 Task: Write a Python program to calculate the volume of a regular tetradecagonal prism.
Action: Mouse moved to (58, 6)
Screenshot: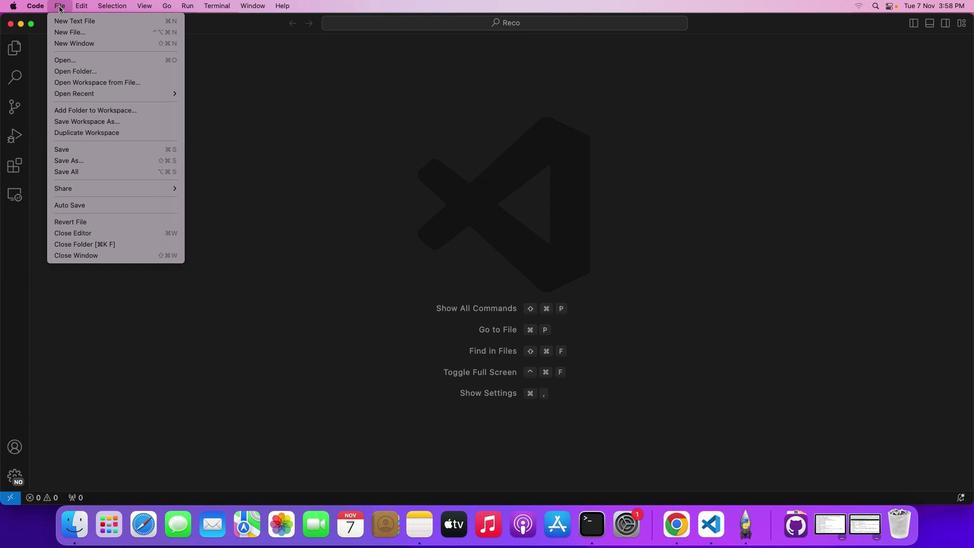 
Action: Mouse pressed left at (58, 6)
Screenshot: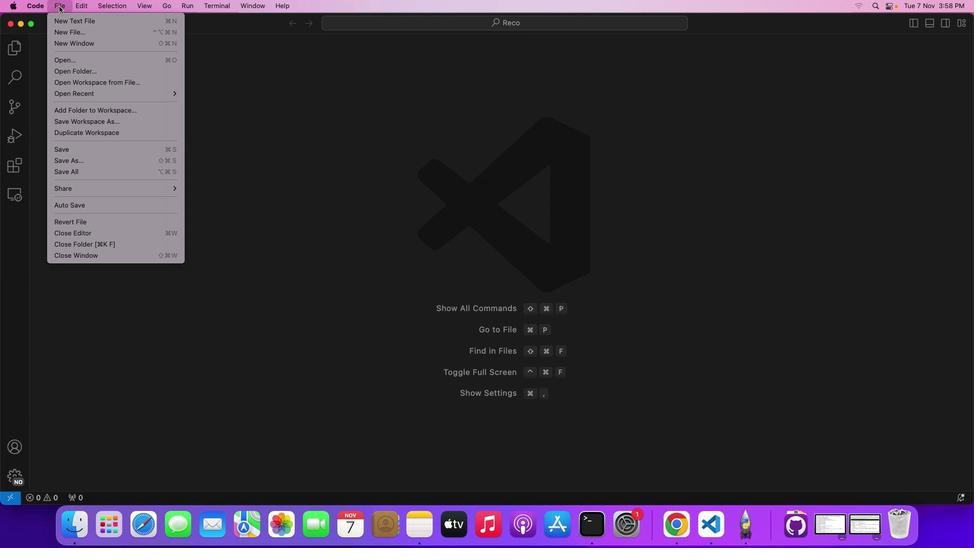 
Action: Mouse moved to (81, 17)
Screenshot: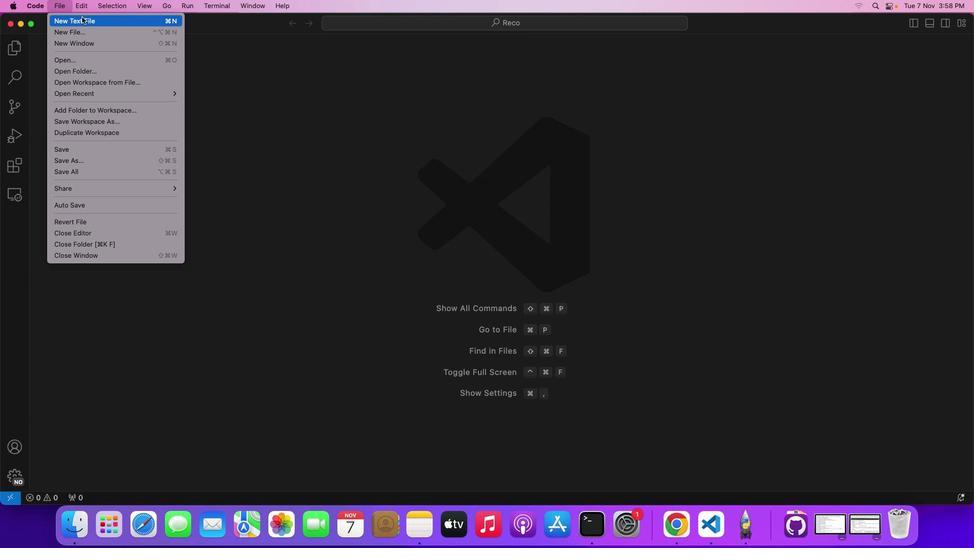 
Action: Mouse pressed left at (81, 17)
Screenshot: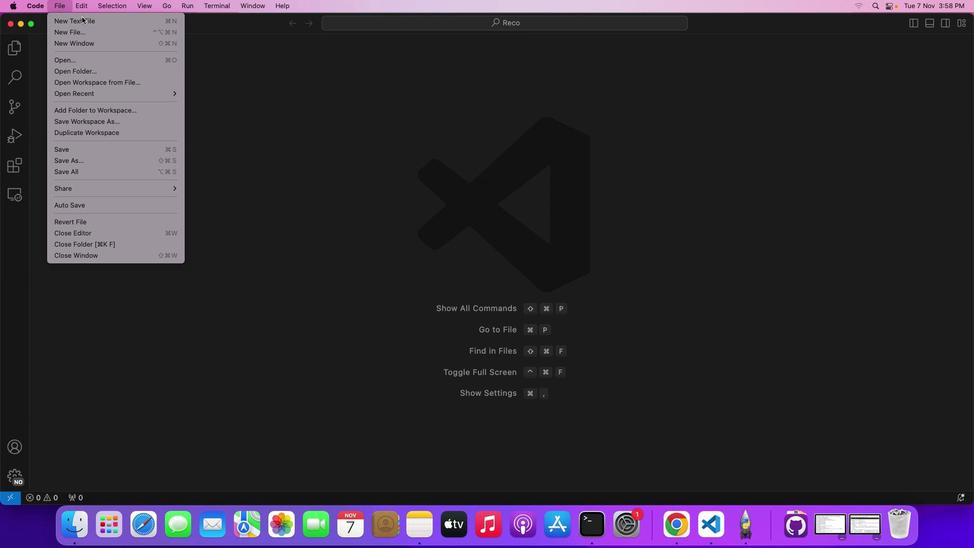 
Action: Mouse moved to (191, 70)
Screenshot: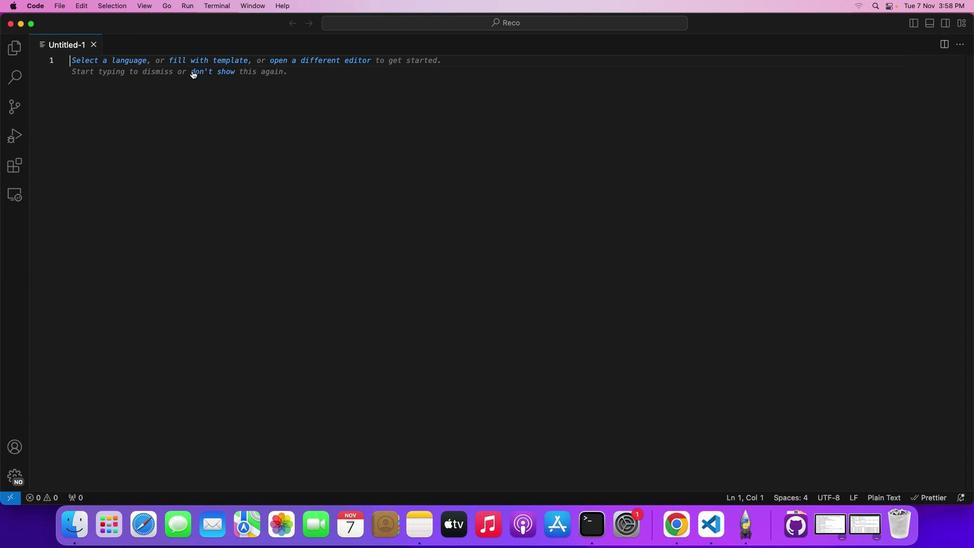 
Action: Key pressed Key.cmd's'
Screenshot: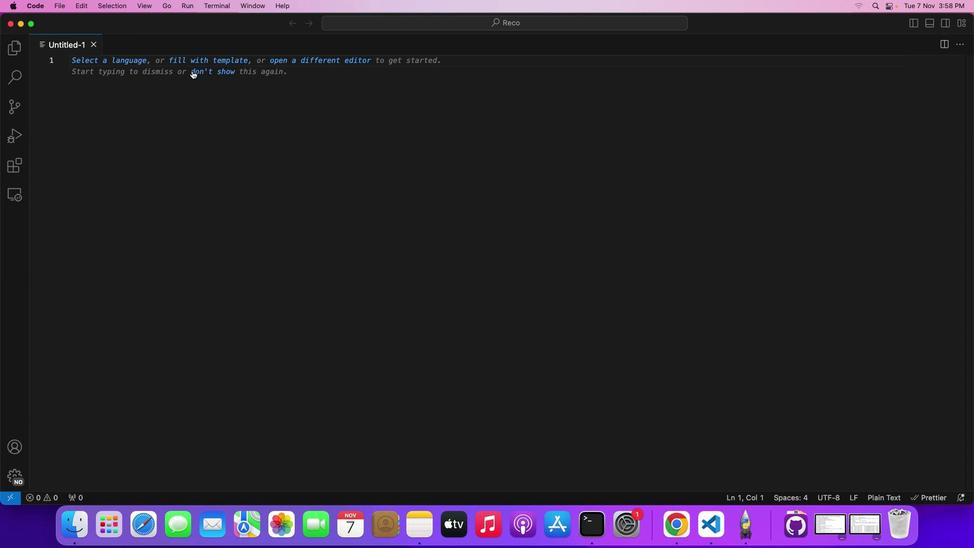 
Action: Mouse moved to (282, 116)
Screenshot: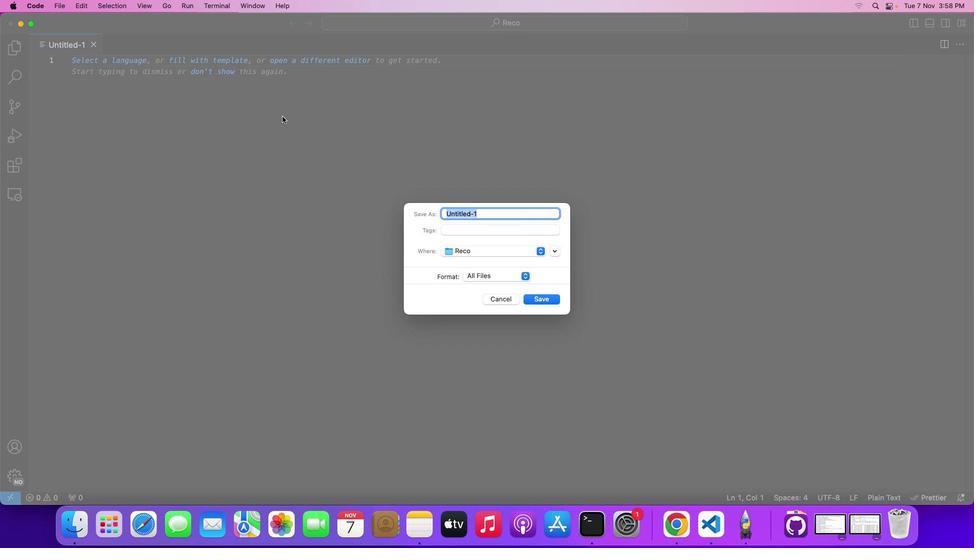 
Action: Key pressed Key.backspaceKey.shift_r'D'Key.backspaceKey.shift_r'H'Key.backspaceKey.shift_r'T''e''r'Key.shift_r'H''i''u'Key.backspace'g''h''t''.''p''y'Key.enter
Screenshot: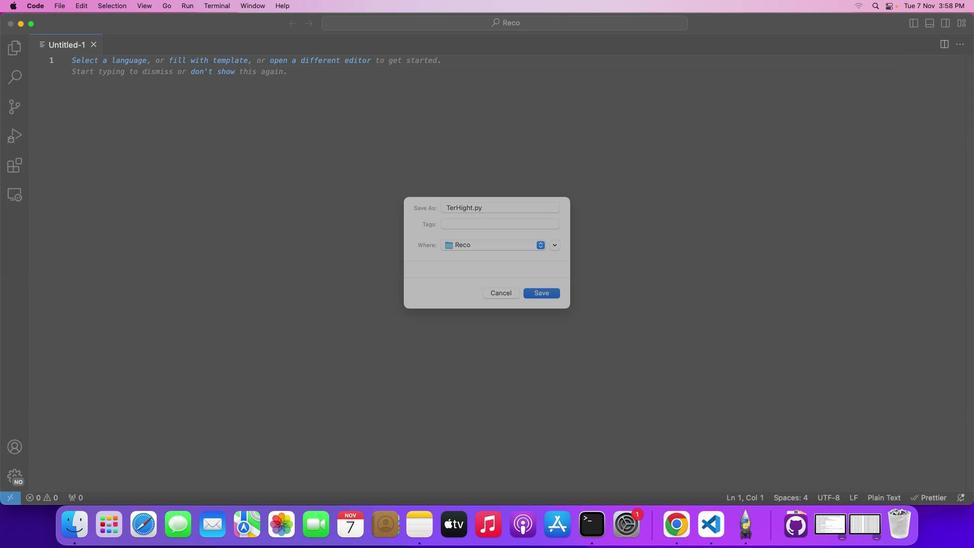 
Action: Mouse moved to (291, 88)
Screenshot: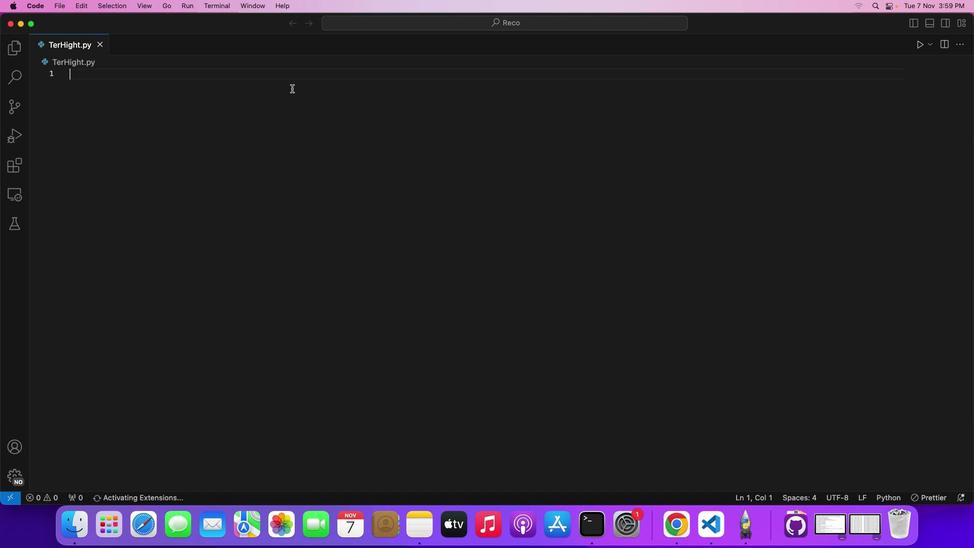 
Action: Mouse pressed left at (291, 88)
Screenshot: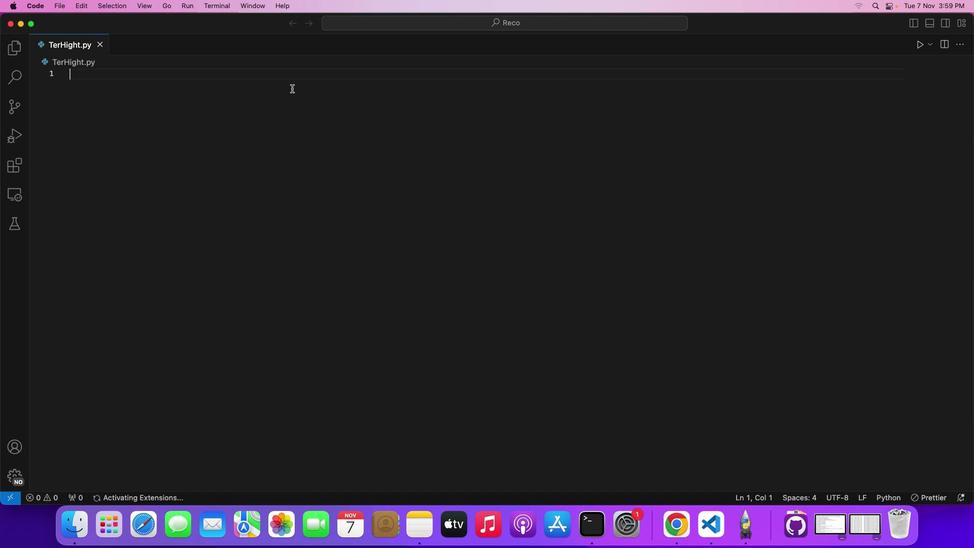 
Action: Mouse moved to (253, 90)
Screenshot: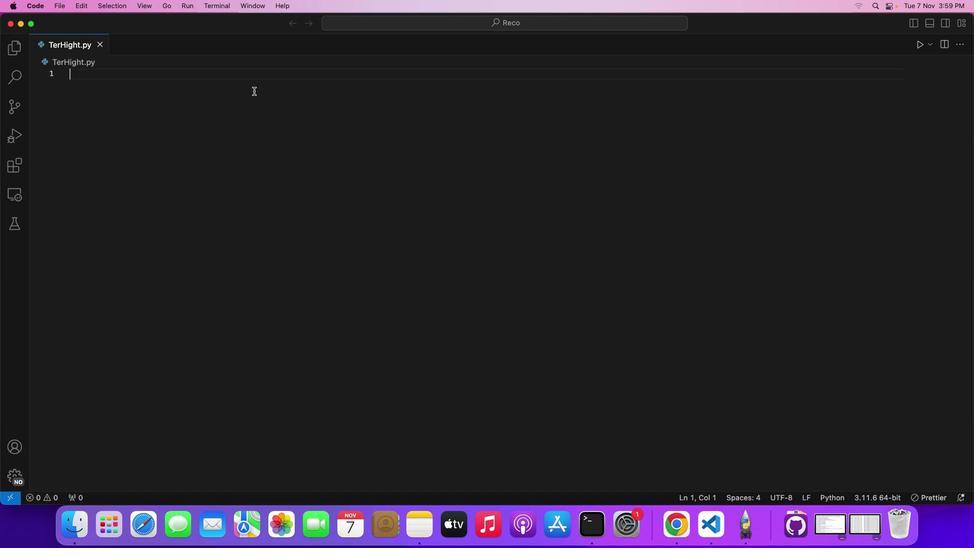 
Action: Key pressed Key.shift_r'#'Key.backspace'i''m''p''o''r''t'Key.space'm''a''t''h'Key.enterKey.enterKey.enter'd''e''f'Key.space'c''a''l''c''u''l''a''t'Key.backspaceKey.backspaceKey.backspace'l''a''t''e'Key.shift_r'_''t''r'Key.backspace'e''t''r''a''d''e''c''a''g''o''n''a''l'Key.shift_r'_''p''r''i''s''m'Key.shift_r'_''v''o''l''u''m''n'Key.backspace'e'Key.shift_r'(''s''i''d''e'Key.shift_r'_''l''e''n''g''t''h'','Key.space'h''e''i''g''h''t'Key.rightKey.shift_r':'Key.enterKey.shift_r'#'Key.spaceKey.backspaceKey.spaceKey.shift_r'C''a''l''c''u''l''a''t''e'Key.space't''h''e'Key.space'a''r''e''a'Key.space'o''f'Key.space't''h''e'Key.space'r''e''g''u''l''a''r'Key.space't''e''t''r''a''d''e''c''a''g''o''n'Key.enter'n''u''m'Key.shift_r'_''s''i''d''e''e'Key.backspace's'Key.space'='Key.space'1''4'Key.spaceKey.shift_r'#'Key.spaceKey.shift_r'T''r'Key.backspace'e''r'Key.backspace't''r''a''d''e''c''a''g''o''n'Key.space'h''a''s'Key.space'1''4'Key.space's''i''d''e''s'Key.enter'a''r''e''a'Key.space'-'Key.backspace'='Key.spaceKey.shift_r'(''n''u''m'Key.spaceKey.backspaceKey.shift_r'_''s''i''d''e'Key.spaceKey.shift_r'*'Key.space's''o''d''e'Key.backspaceKey.backspaceKey.backspace'i''d''e'Key.shift_r'_''l''e''n''g''t''h'Key.shift_r'*''*''2'Key.rightKey.rightKey.space'/'Key.spaceKey.backspaceKey.leftKey.leftKey.leftKey.leftKey.leftKey.leftKey.leftKey.leftKey.leftKey.leftKey.leftKey.leftKey.leftKey.leftKey.leftKey.leftKey.leftKey.leftKey.leftKey.left's'Key.rightKey.rightKey.rightKey.rightKey.rightKey.rightKey.rightKey.rightKey.rightKey.rightKey.rightKey.rightKey.rightKey.rightKey.rightKey.rightKey.rightKey.rightKey.rightKey.rightKey.spaceKey.shift_r'(''4'Key.spaceKey.shift_r'*'Key.space'm''a''t''h''.''t''a''n'Key.shift_r'(''m''a''t''h''.''p''i'Key.space'/'Key.space'n''u''m'Key.shift_r'_''s''i''d''e''s'Key.rightKey.rightKey.enterKey.enterKey.shift_r'#'Key.spaceKey.shift_r'C''a''l''c''u''l''a''t''e'Key.space't''h''e'Key.space'v''o''l''u''m''e'Key.space'o''f'Key.space't''h''e'Key.space'p''r''i''s''m'Key.enter'v''o''l''u''m''e'Key.space'='Key.space'a''r''e''a'Key.spaceKey.shift_r'*'Key.space'h''e''i'Key.enterKey.enterKey.enter'r''e''t''u''r''n'Key.space'v''o''l''u''m''e'Key.enterKey.enterKey.enterKey.shift_r'#'Key.space'i'Key.backspaceKey.shift_r'I''n''p''u''t'Key.space't''h''e'Key.space's''i''d''e'Key.space'l''e''g'Key.backspace'n''g''t''h'Key.space'a''n''d'Key.space'h''e''i''g''h''t'Key.space'o''f'Key.space't''h''e'Key.space't''e''r'Key.backspace't''r''a''d''e''c''a''g''o''n''a''l'Key.space'p''r''i''s''m'Key.enter's''i''d''e''s'Key.backspaceKey.shift_r'_''l''e''n''g''t''h'Key.spaceKey.backspaceKey.space'='Key.space'f'Key.backspace'f''l''o''a''t'Key.shift_r'(''i''n''o'Key.backspace'p''u''t'Key.spaceKey.backspaceKey.shift_r'('Key.shift_r'"'Key.shift_r'E''n''t''e''r'Key.space't''h''e'Key.space's''i''d''e'Key.space'l''e''n''g''t''h'Key.space'o''f'Key.space't''h''e'Key.space't''e''t''r''a''d''e''c''a''g''o''n'Key.shift_r':'Key.spaceKey.rightKey.rightKey.rightKey.rightKey.enter'f'Key.backspace'h''e''i''g''h''t'Key.space'='Key.space'f''l''o''a''t'Key.spaceKey.backspaceKey.shift_r'(''i''n''p''u''t'Key.shift_r'('Key.shift_r'"'Key.shift_r'E''n''t''e''r'Key.space't''h''e'Key.space'h''e''i''g''h''t'Key.space'o''f'Key.space't''h''e'Key.space'p''r''o''s'Key.backspaceKey.backspace'i''s''m'Key.shift_r':'Key.spaceKey.rightKey.rightKey.rightKey.enterKey.enterKey.enterKey.backspaceKey.shift_r'#'Key.spaceKey.shift_r'C''a''l''c''u''l''a''t''e'Key.space't''h''e'Key.space'v''o''l''u''m''e'Key.enter'v''o''l''u''m''e'Key.space'='Key.backspace'='Key.space'c''a''l''c''u'Key.enterKey.shift_r'(''s''i''d''d'Key.backspace'e'Key.shift_r'_''l''e''n''g''t''h'','Key.space'h''e''i''g''h''t'Key.rightKey.enterKey.enterKey.shift_r'#'Key.spaceKey.shift_r'P''r''i''n''t'Key.space't''h''e'Key.space'r''e''u'Key.backspace's''u''l''t'Key.enter'p''r''i''n''t'Key.shift_r'(''f'Key.shift_r'"'Key.shift_r'T''h''e'Key.space'v''o''l''u''m''e'Key.space'o''f'Key.space't''h''e'Key.space'r''e''g''u''l''a''r'Key.space't''e''t''r''a''d''e''c''a''g'Key.backspace'g''o''n''a''l'Key.space'p''r''i''s''m'Key.space'i''s'Key.spaceKey.shift_r'{''v''o''l''u''m''e'Key.rightKey.space'c''u''b''i''n'Key.space'u''n''i''t''s''.'Key.rightKey.rightKey.enterKey.enter
Screenshot: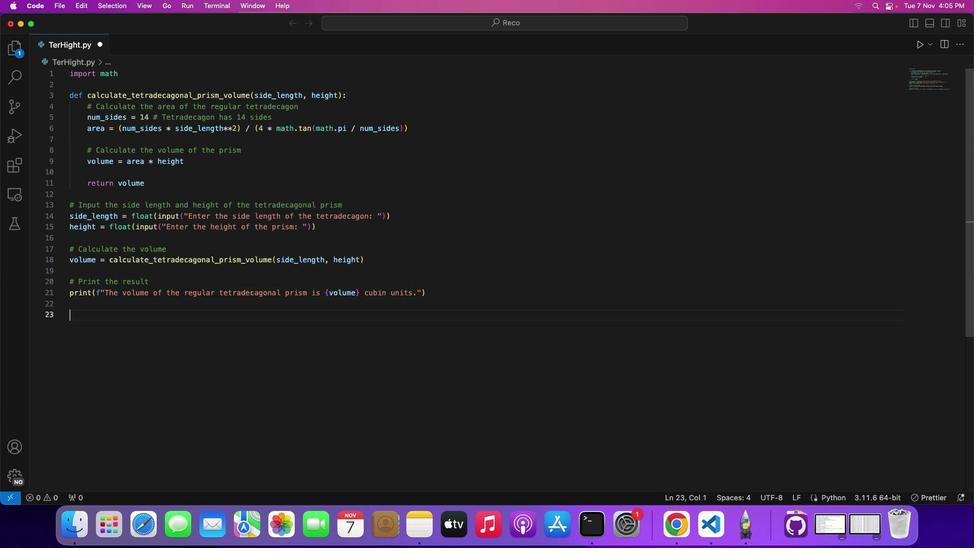 
Action: Mouse moved to (303, 67)
Screenshot: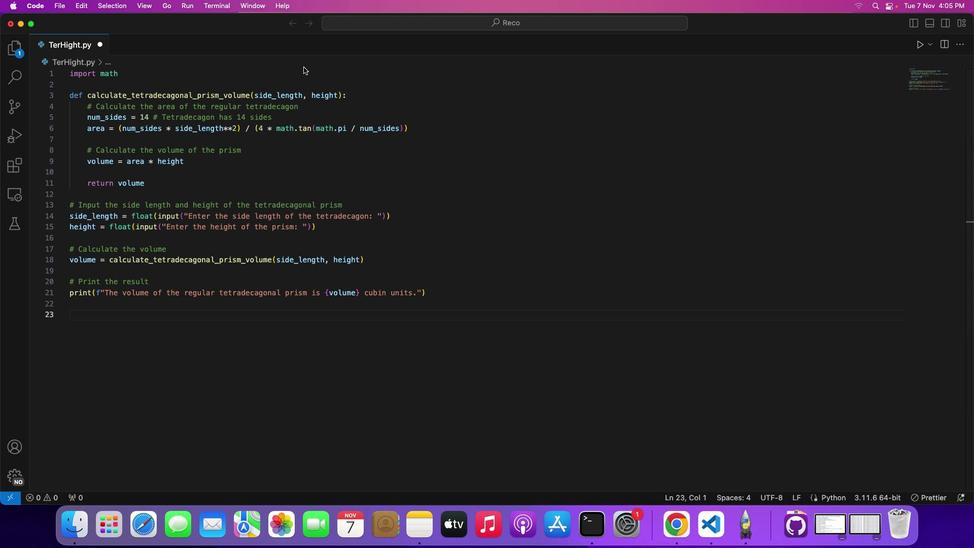 
Action: Mouse pressed left at (303, 67)
Screenshot: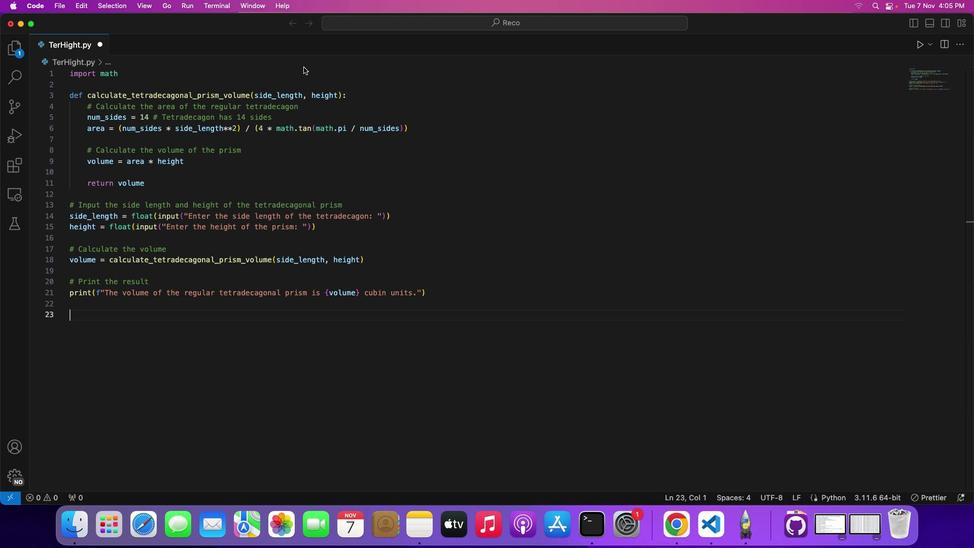 
Action: Mouse moved to (914, 45)
Screenshot: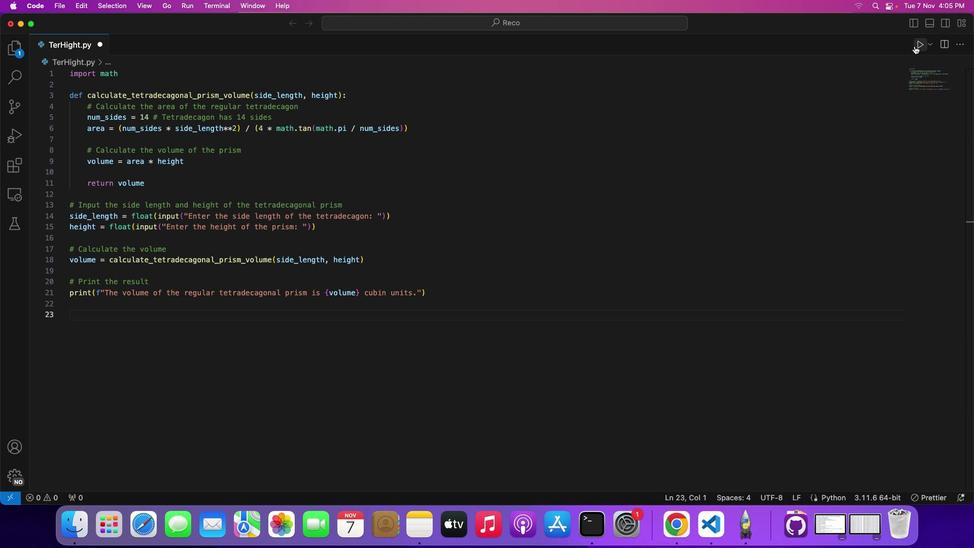 
Action: Mouse pressed left at (914, 45)
Screenshot: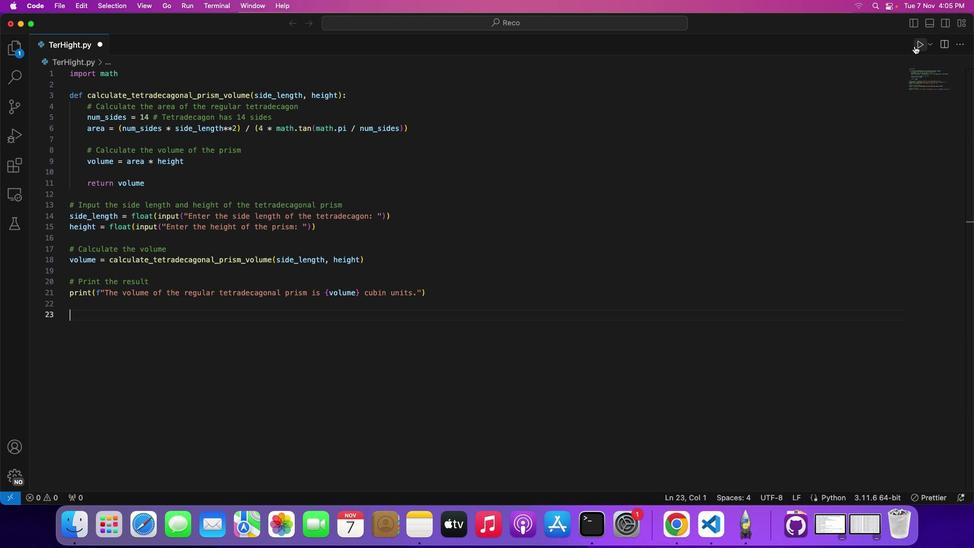 
Action: Mouse moved to (233, 427)
Screenshot: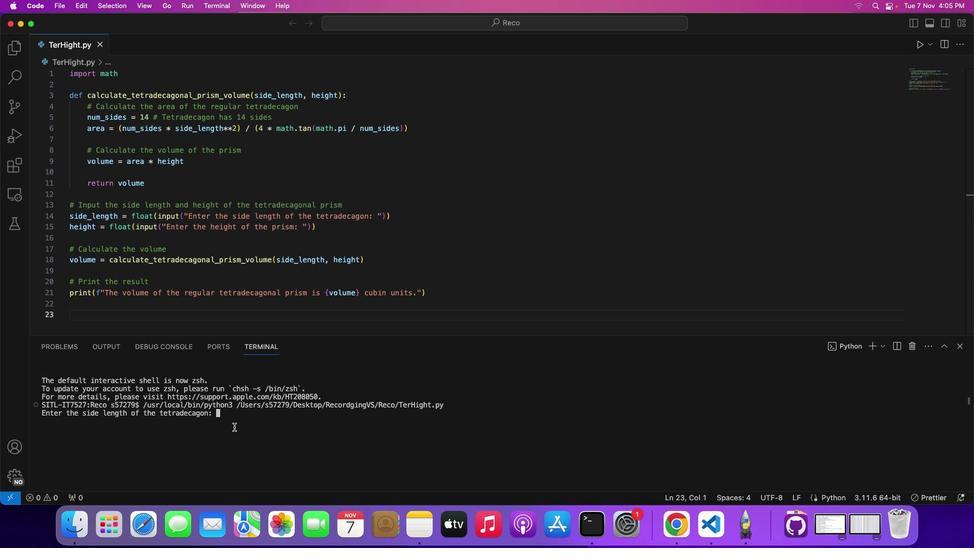 
Action: Mouse pressed left at (233, 427)
Screenshot: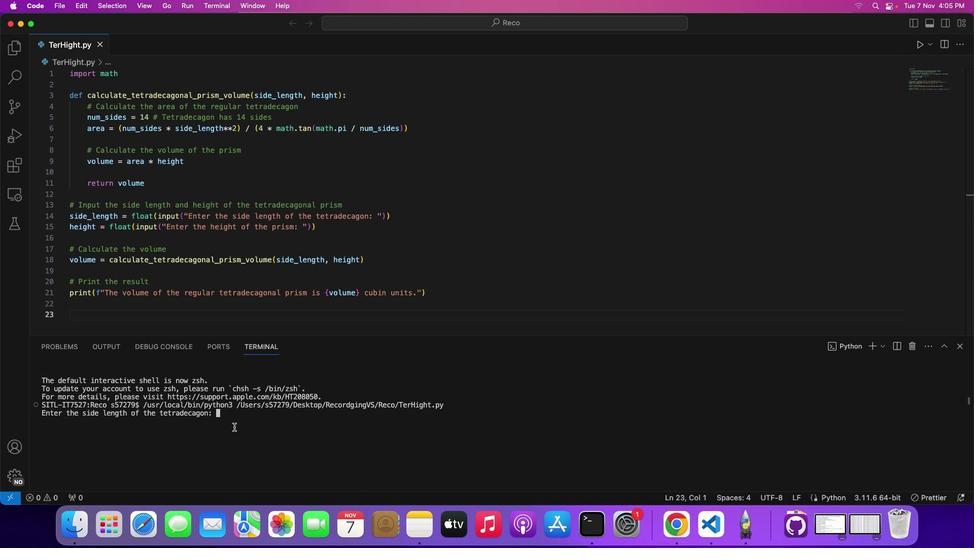 
Action: Mouse moved to (233, 426)
Screenshot: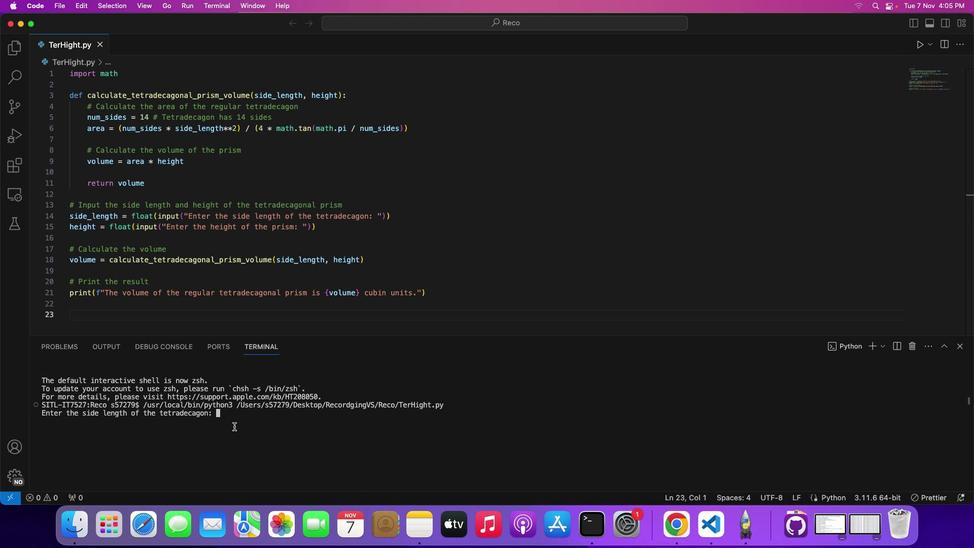 
Action: Key pressed '5''.''0'Key.enter'1''0''.''0'Key.enter
Screenshot: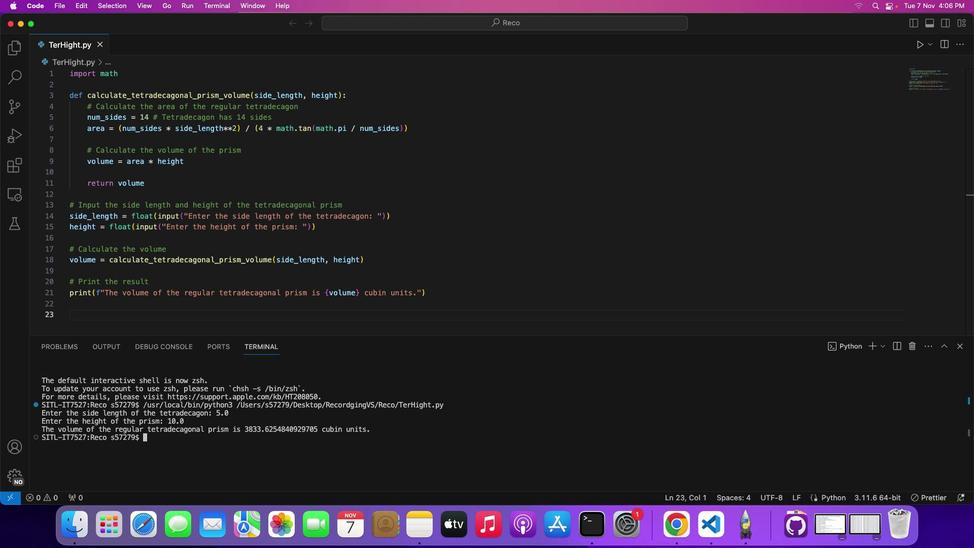 
